 Task: Select copy link to post from meatballs menu.
Action: Mouse moved to (573, 192)
Screenshot: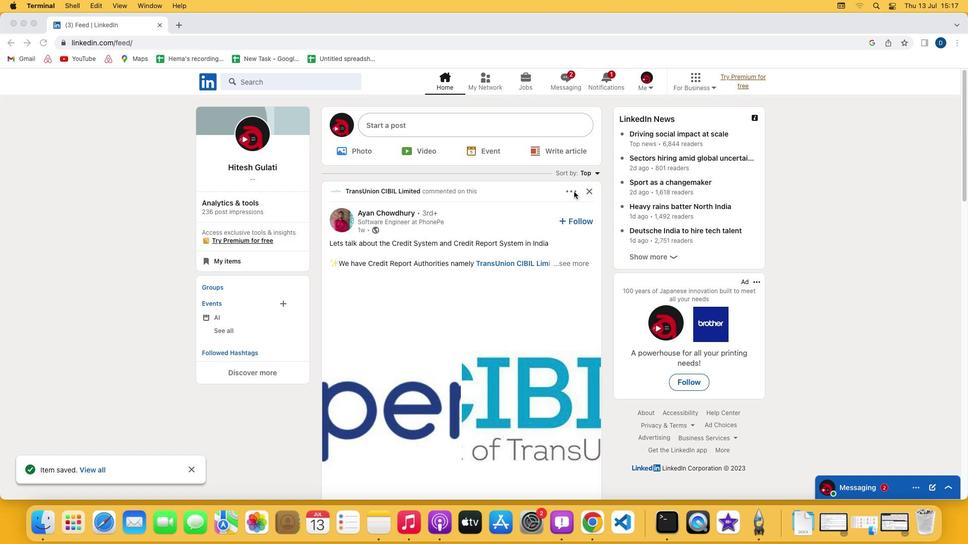 
Action: Mouse pressed left at (573, 192)
Screenshot: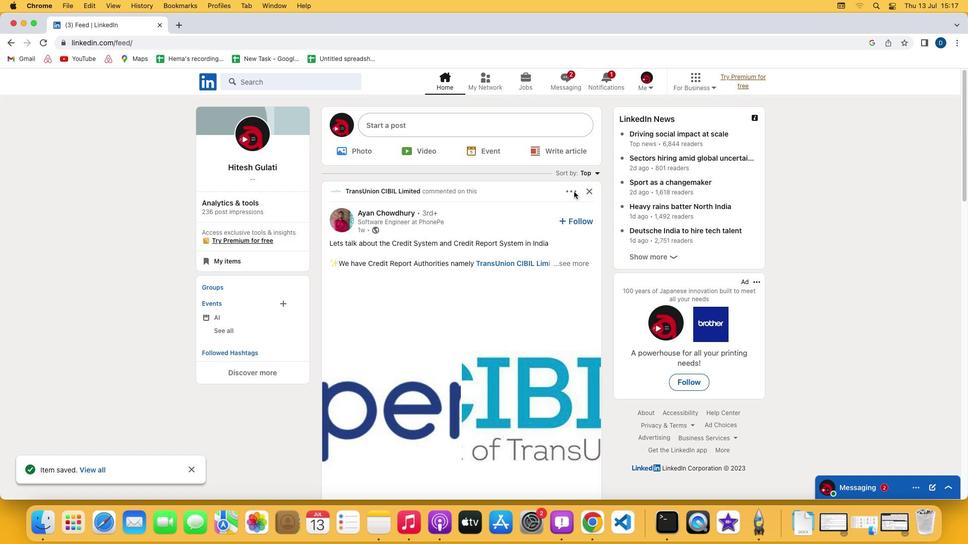 
Action: Mouse pressed left at (573, 192)
Screenshot: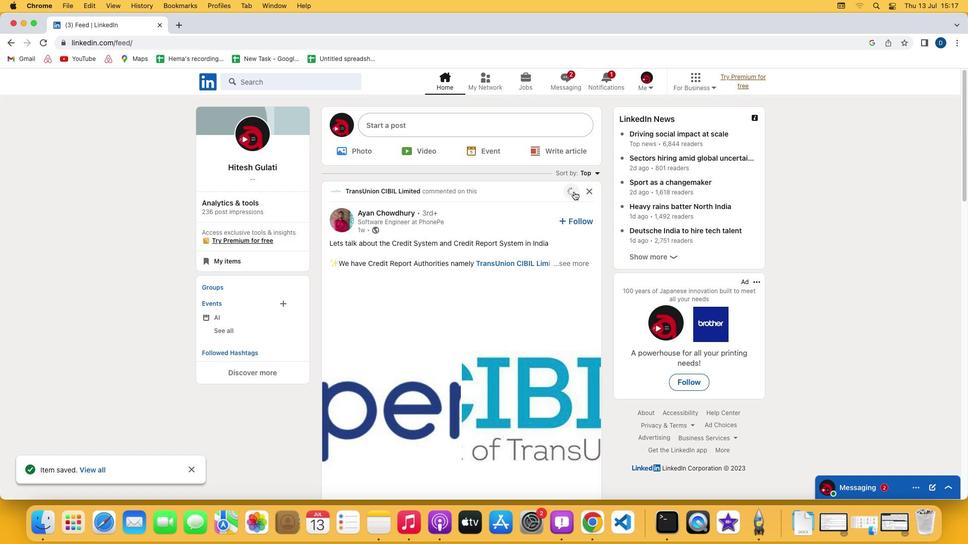 
Action: Mouse moved to (449, 247)
Screenshot: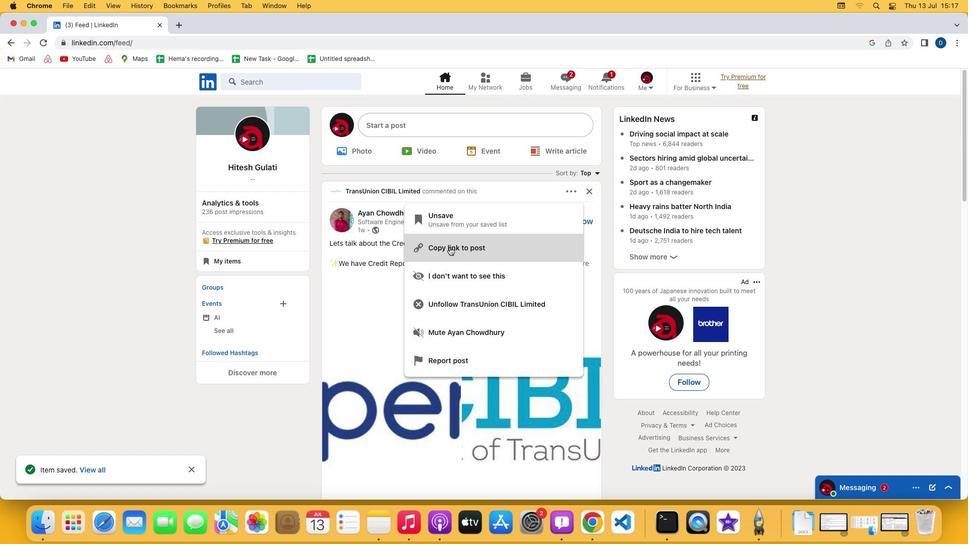 
Action: Mouse pressed left at (449, 247)
Screenshot: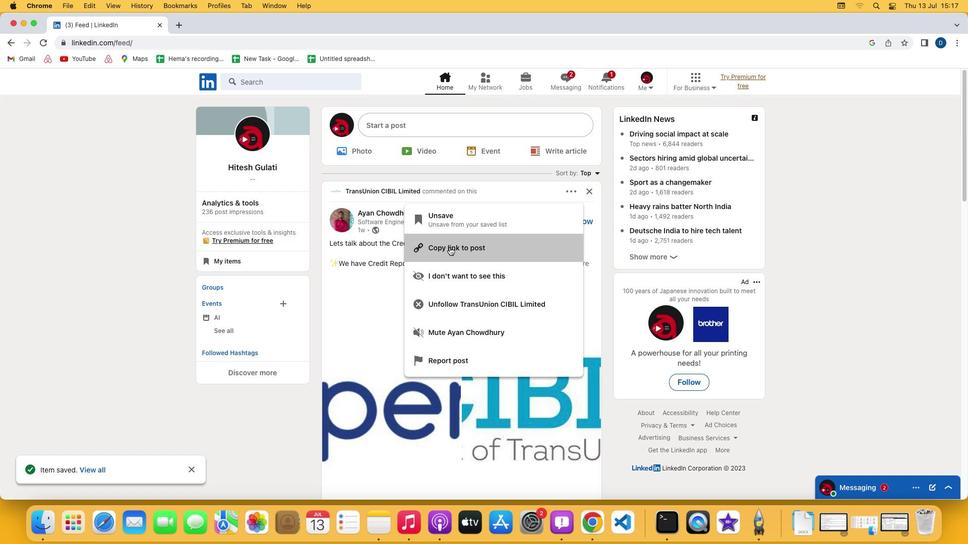 
